 Task: Create a rule when a start date between 1 working days from now is set on a card by anyone.
Action: Mouse moved to (986, 231)
Screenshot: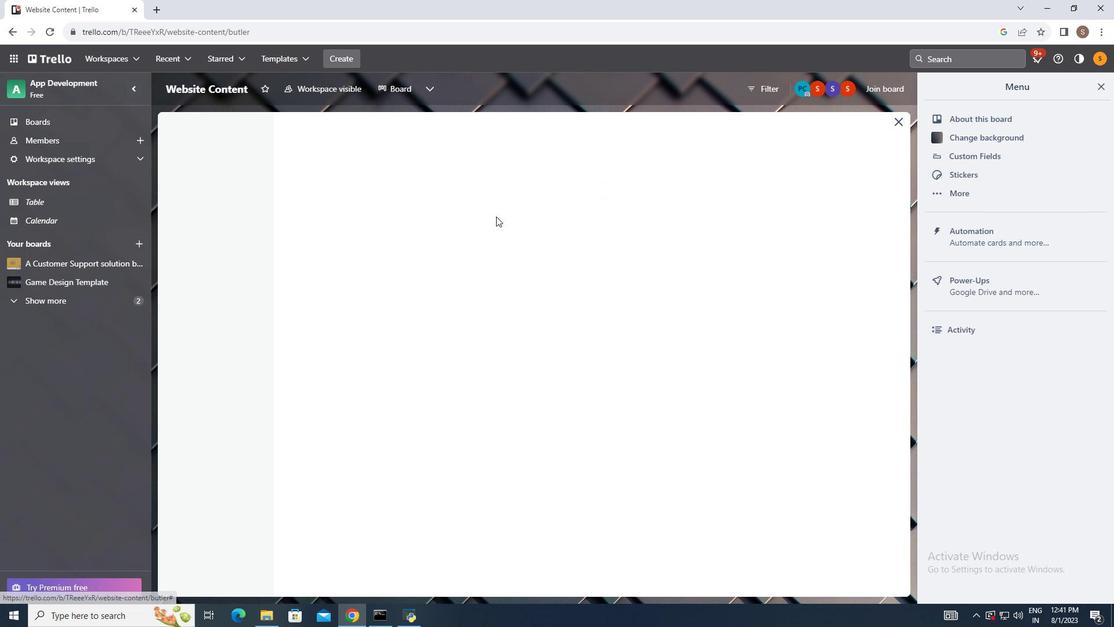 
Action: Mouse pressed left at (986, 231)
Screenshot: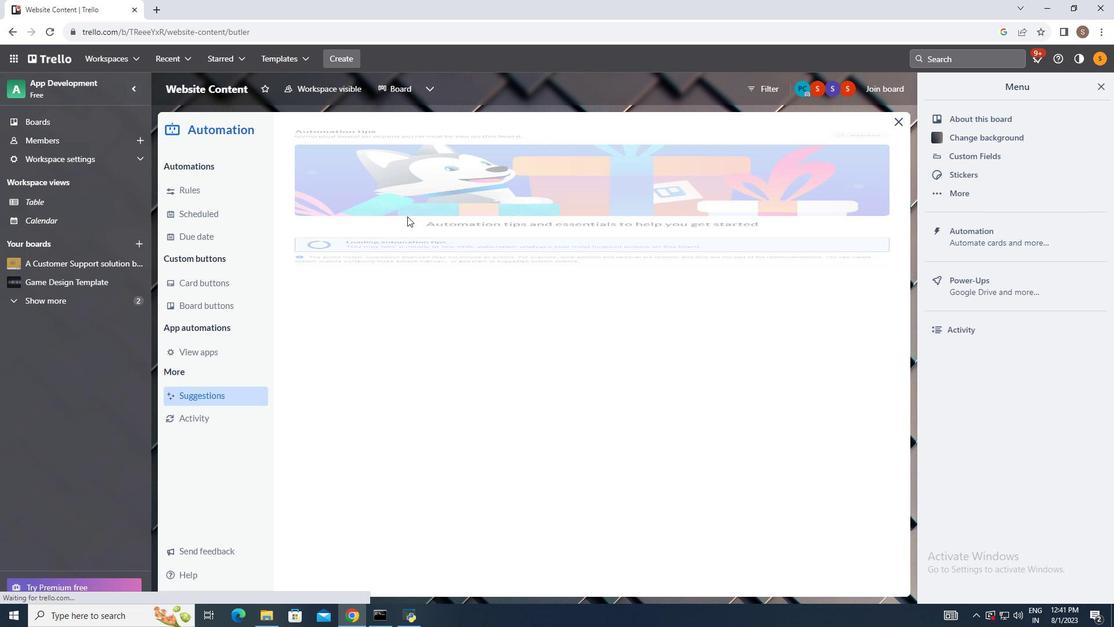 
Action: Mouse moved to (195, 191)
Screenshot: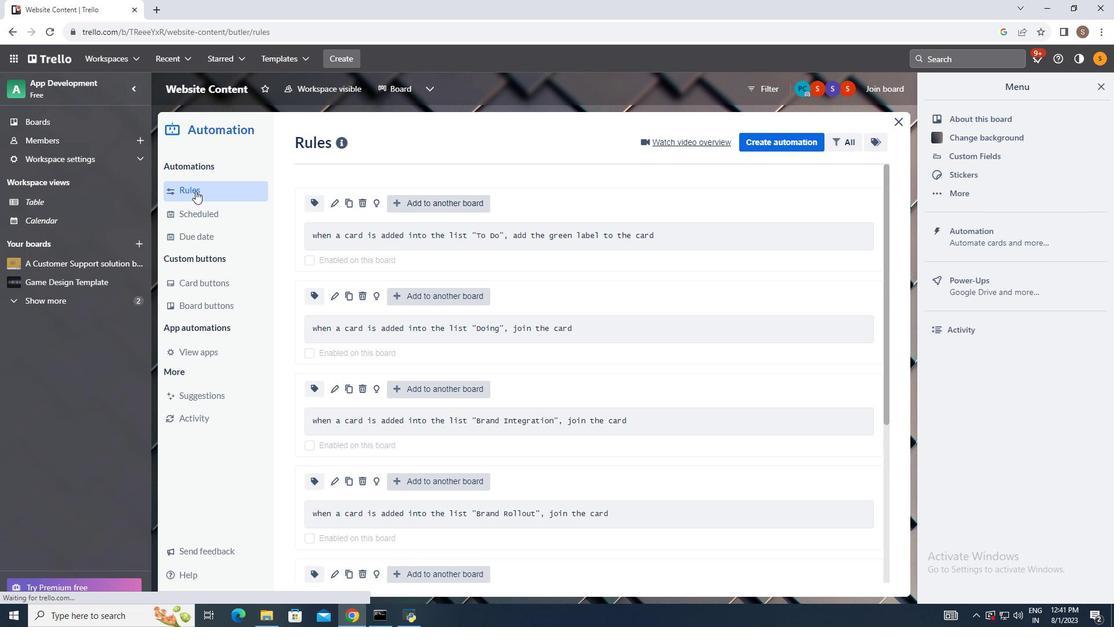 
Action: Mouse pressed left at (195, 191)
Screenshot: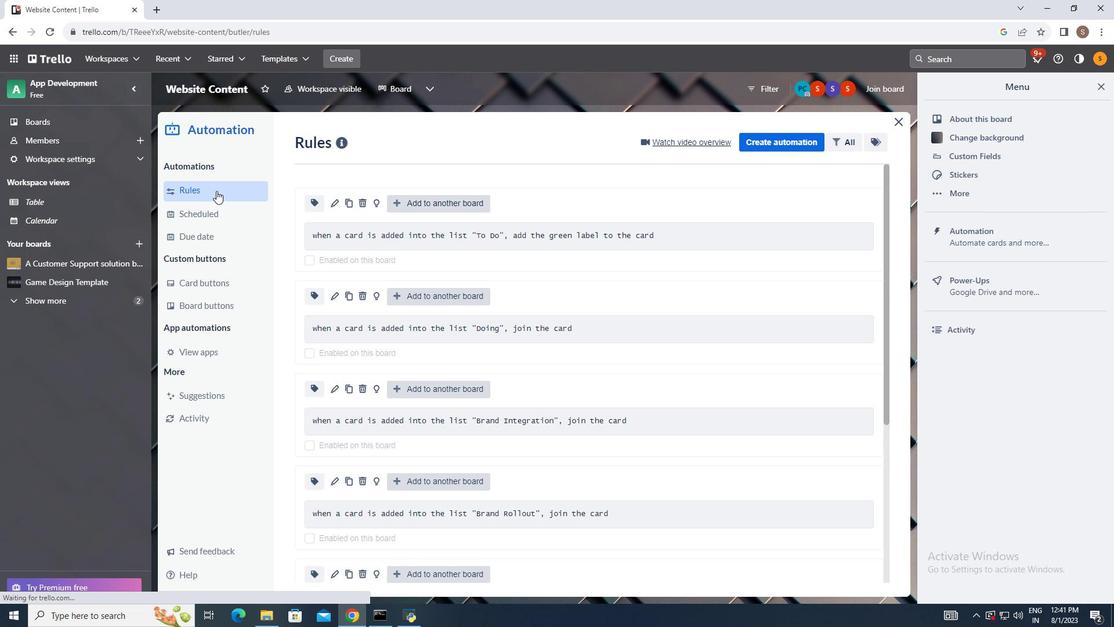 
Action: Mouse moved to (767, 142)
Screenshot: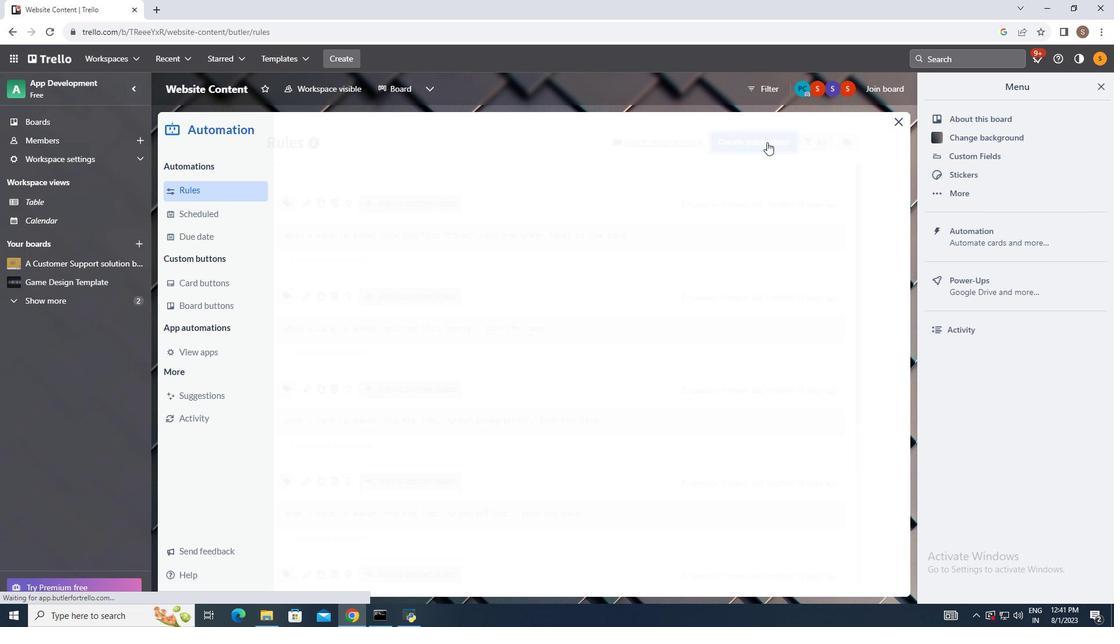
Action: Mouse pressed left at (767, 142)
Screenshot: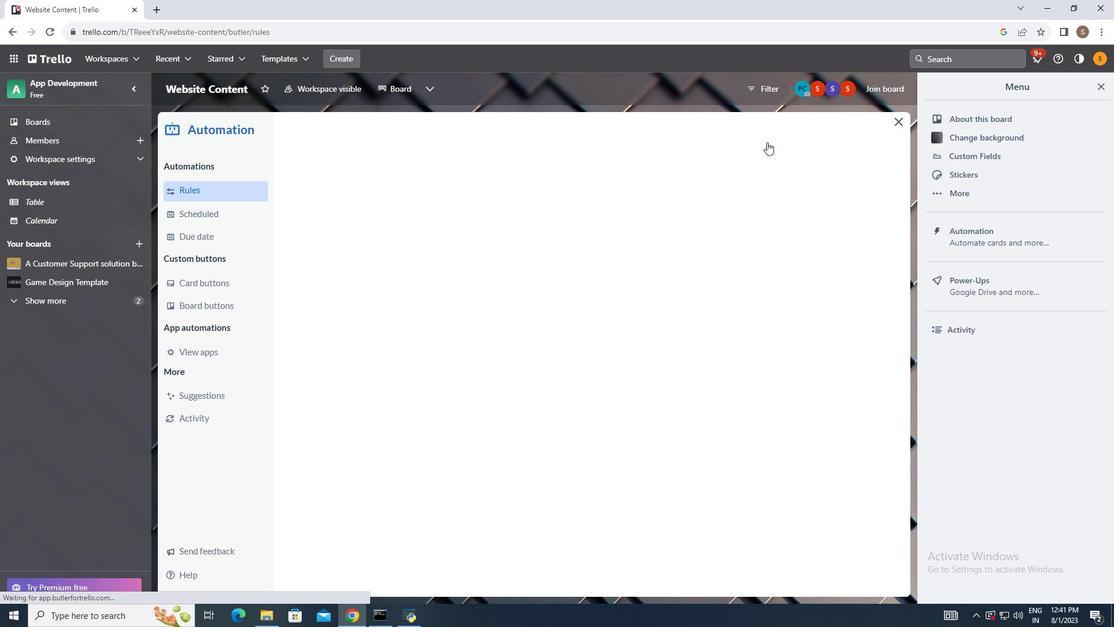 
Action: Mouse moved to (593, 245)
Screenshot: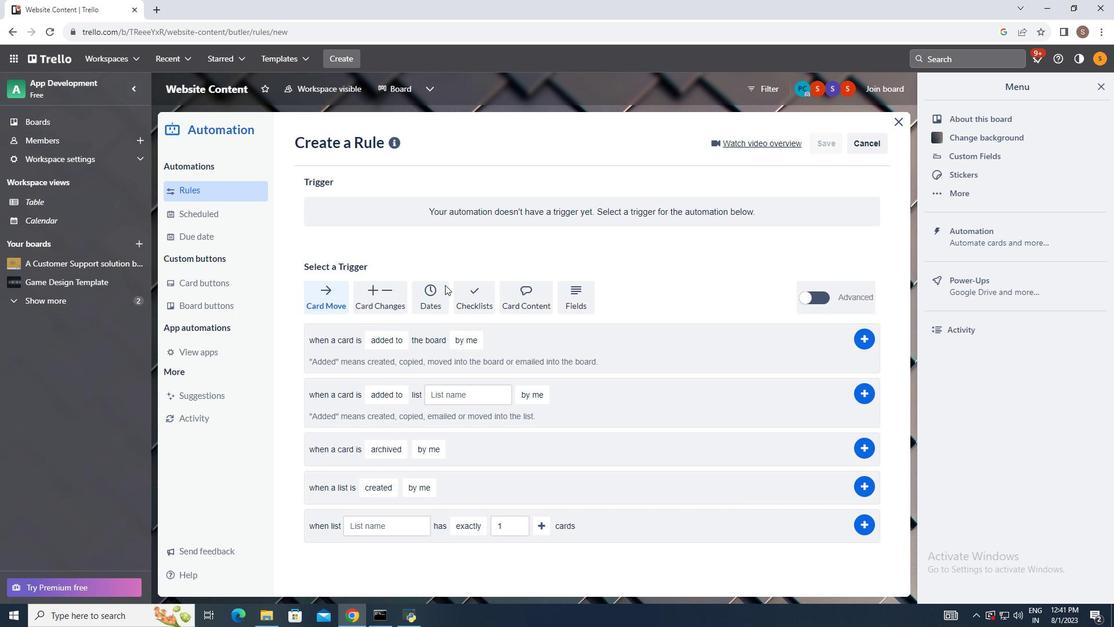 
Action: Mouse pressed left at (593, 245)
Screenshot: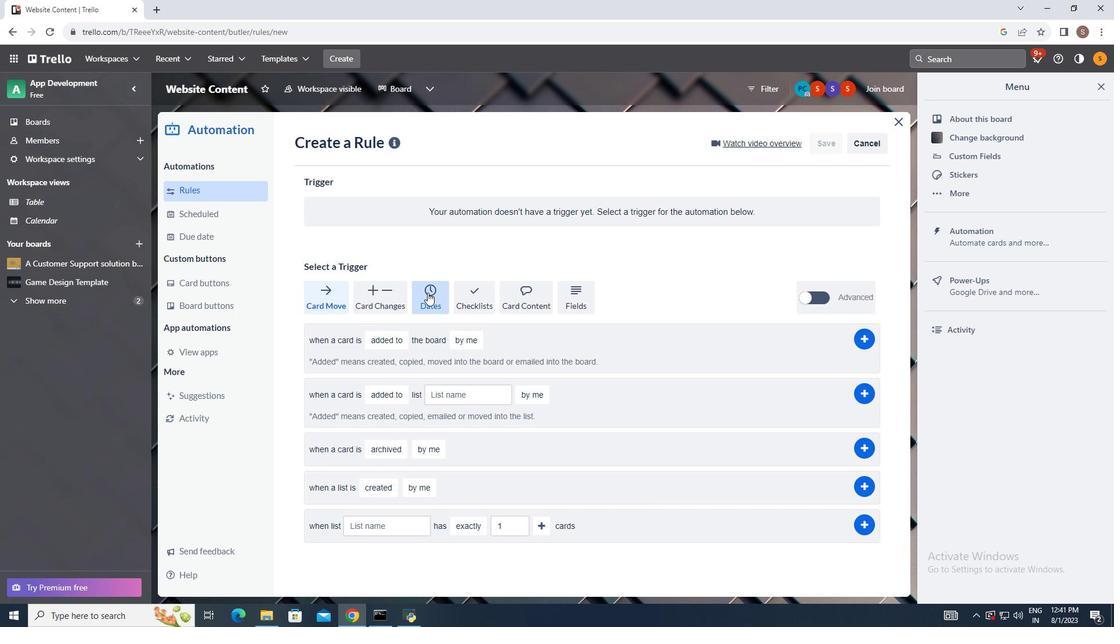 
Action: Mouse moved to (427, 292)
Screenshot: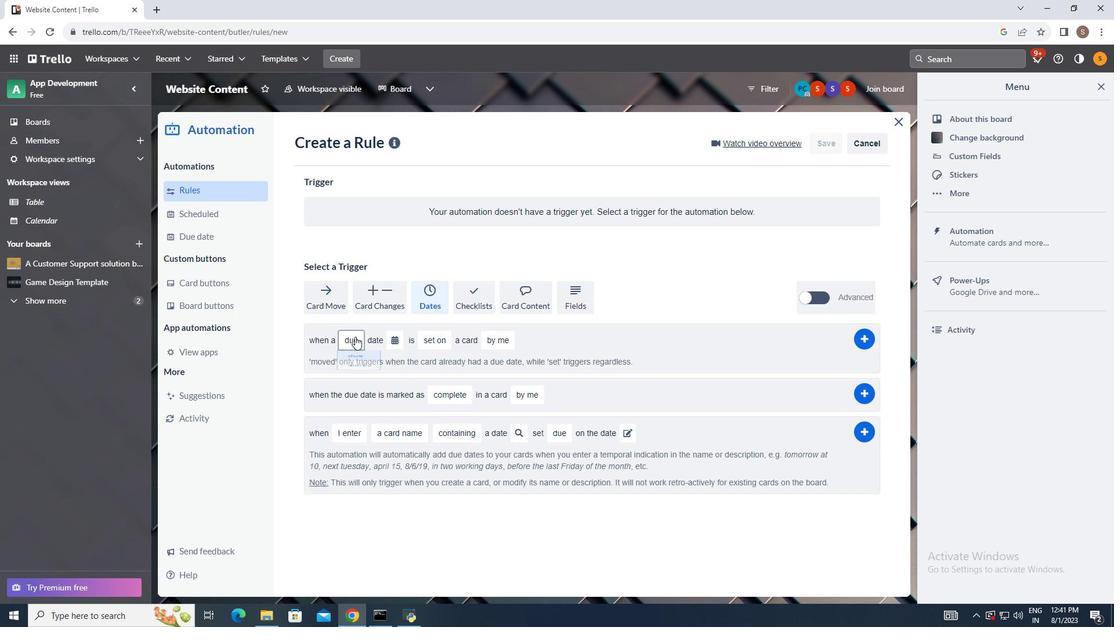 
Action: Mouse pressed left at (427, 292)
Screenshot: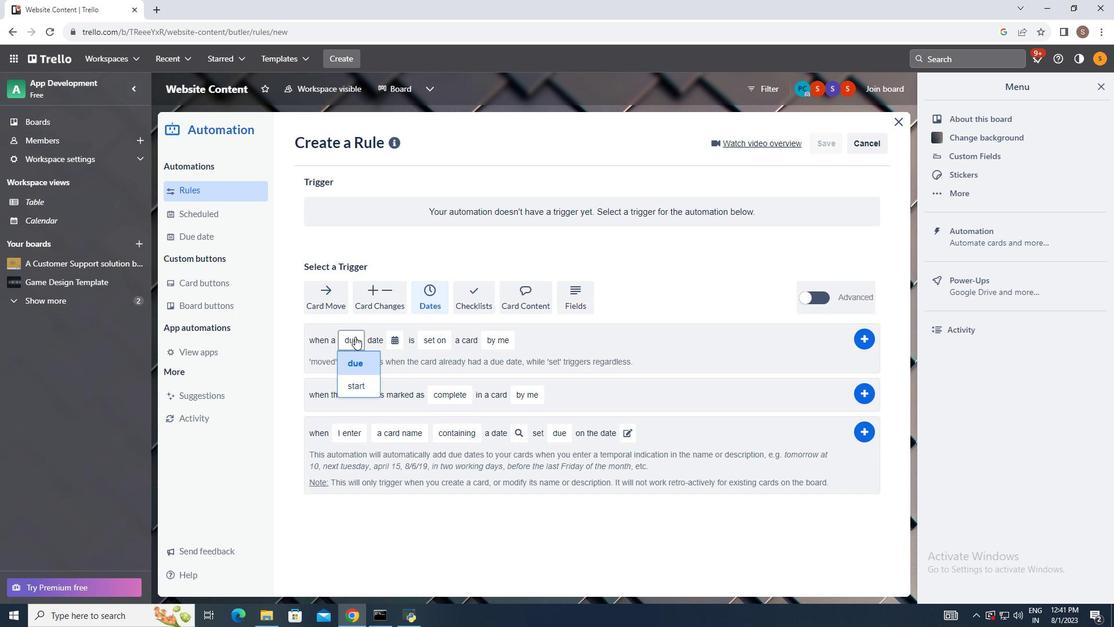 
Action: Mouse moved to (355, 336)
Screenshot: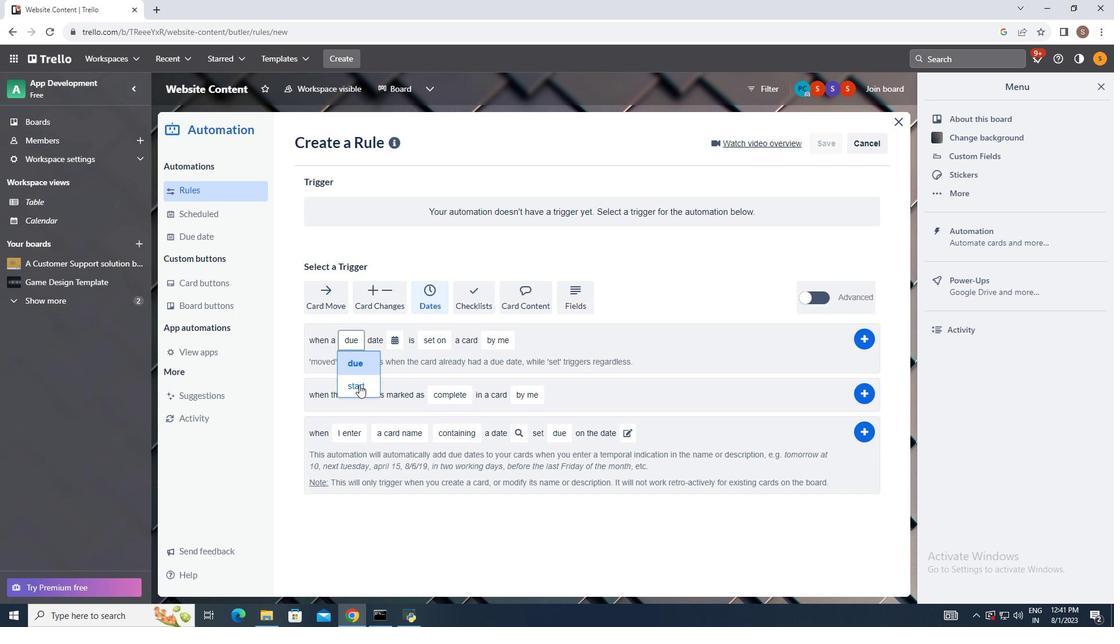 
Action: Mouse pressed left at (355, 336)
Screenshot: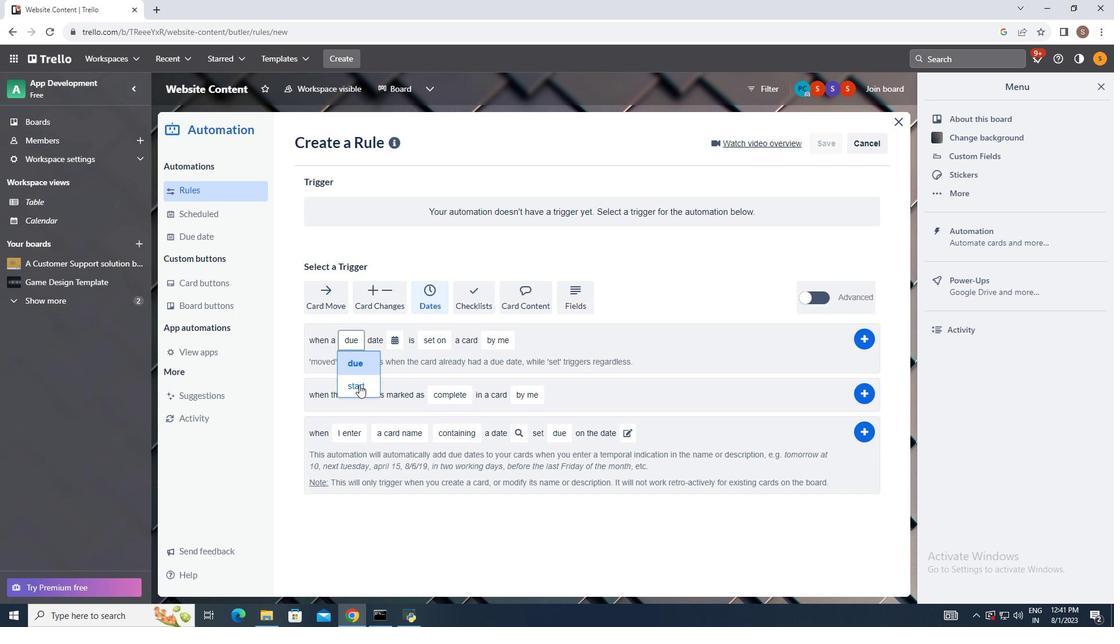 
Action: Mouse moved to (359, 384)
Screenshot: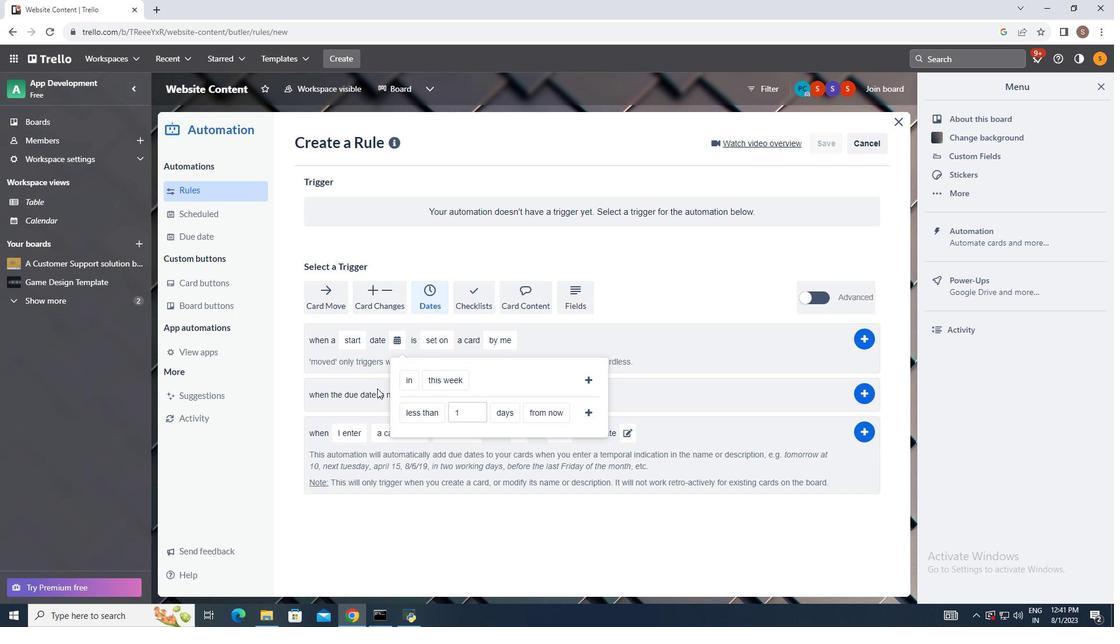 
Action: Mouse pressed left at (359, 384)
Screenshot: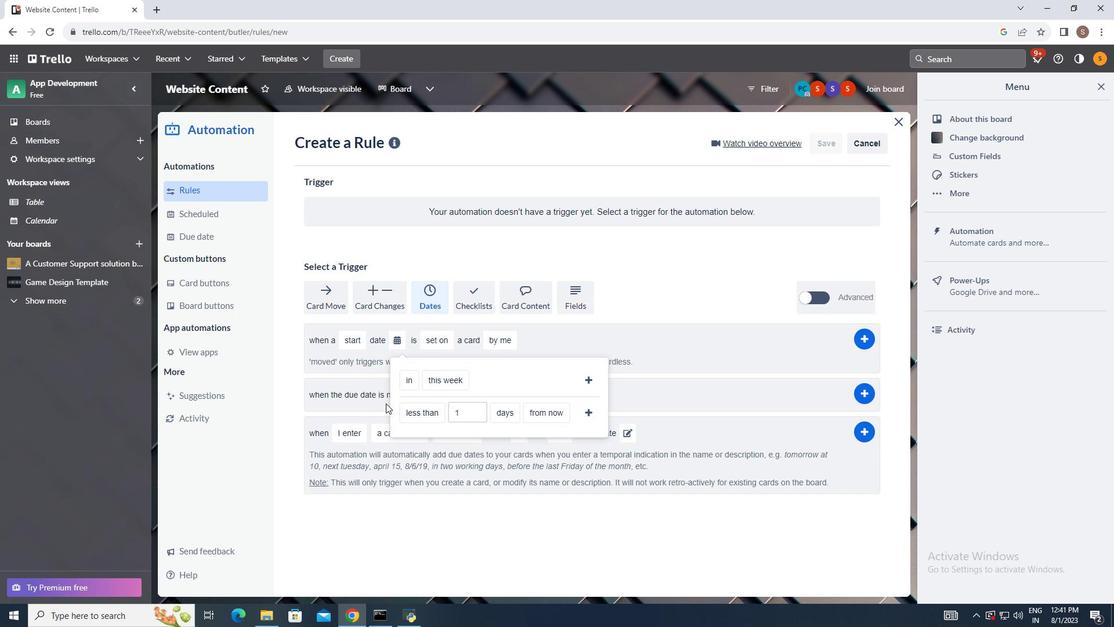
Action: Mouse moved to (394, 337)
Screenshot: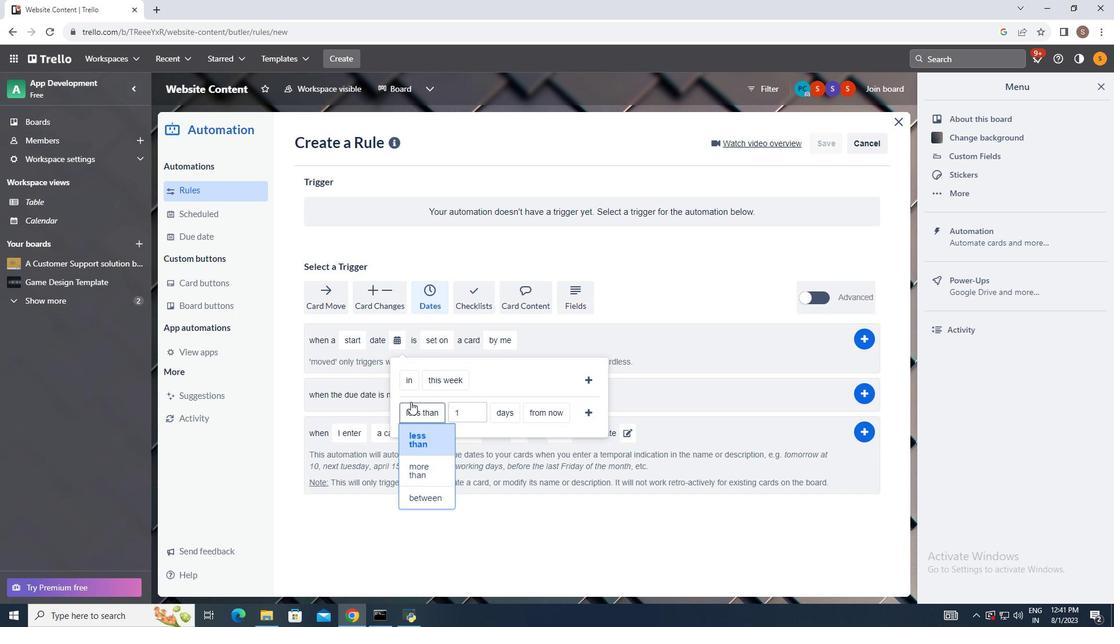 
Action: Mouse pressed left at (394, 337)
Screenshot: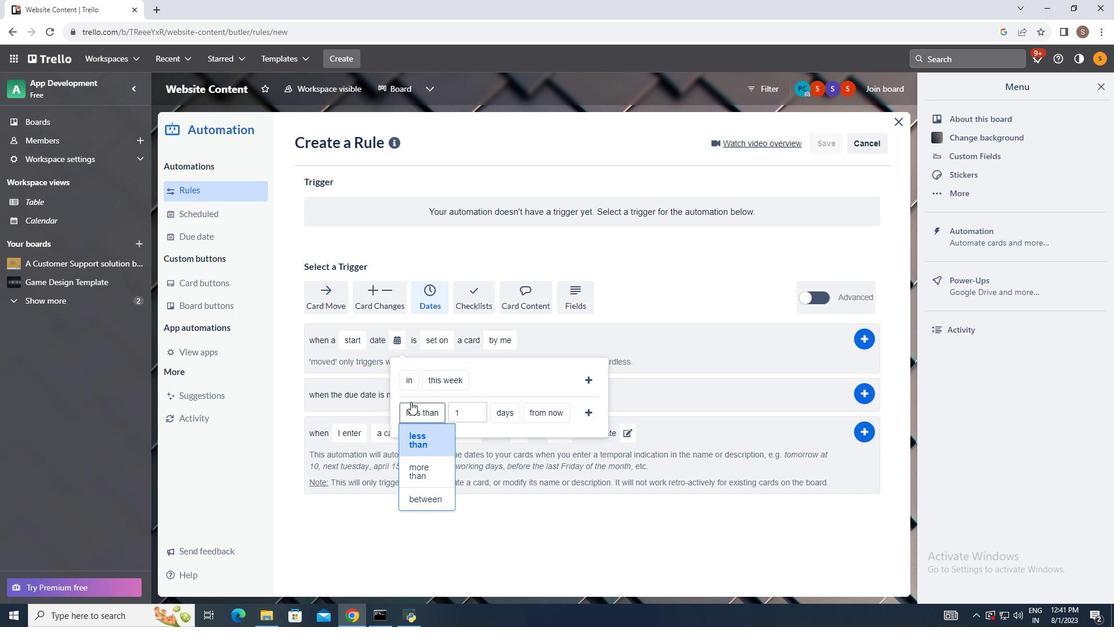 
Action: Mouse moved to (407, 403)
Screenshot: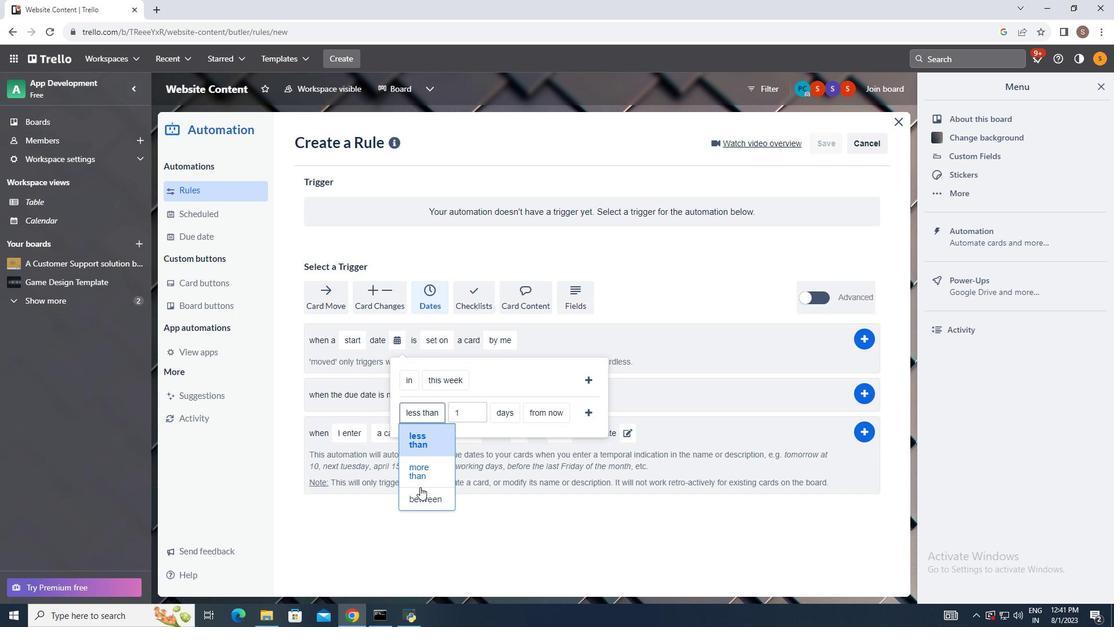 
Action: Mouse pressed left at (407, 403)
Screenshot: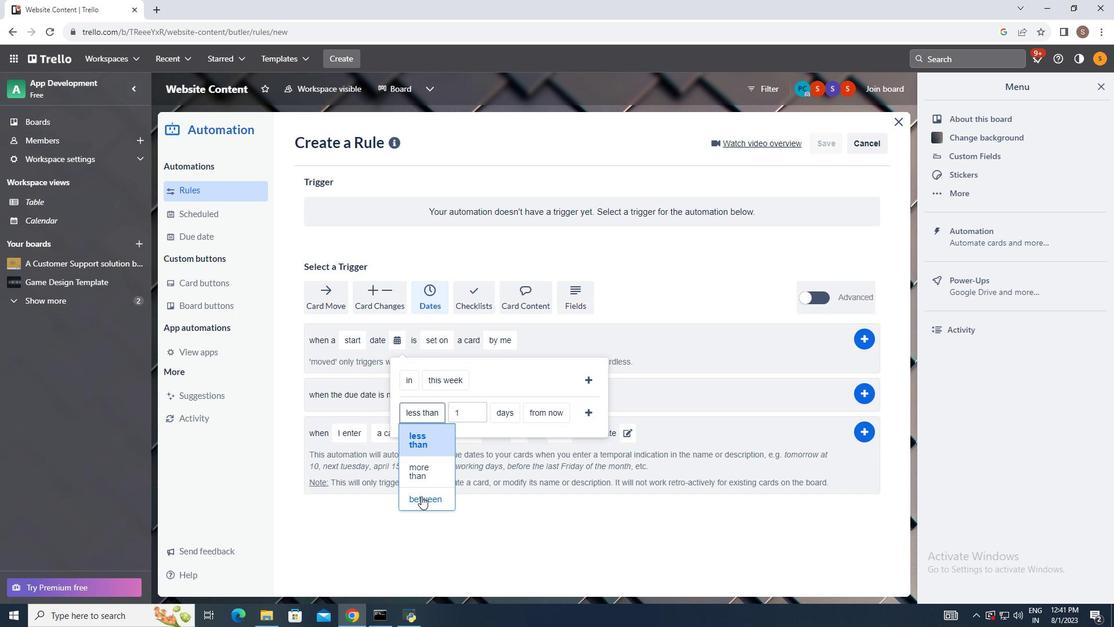 
Action: Mouse moved to (421, 496)
Screenshot: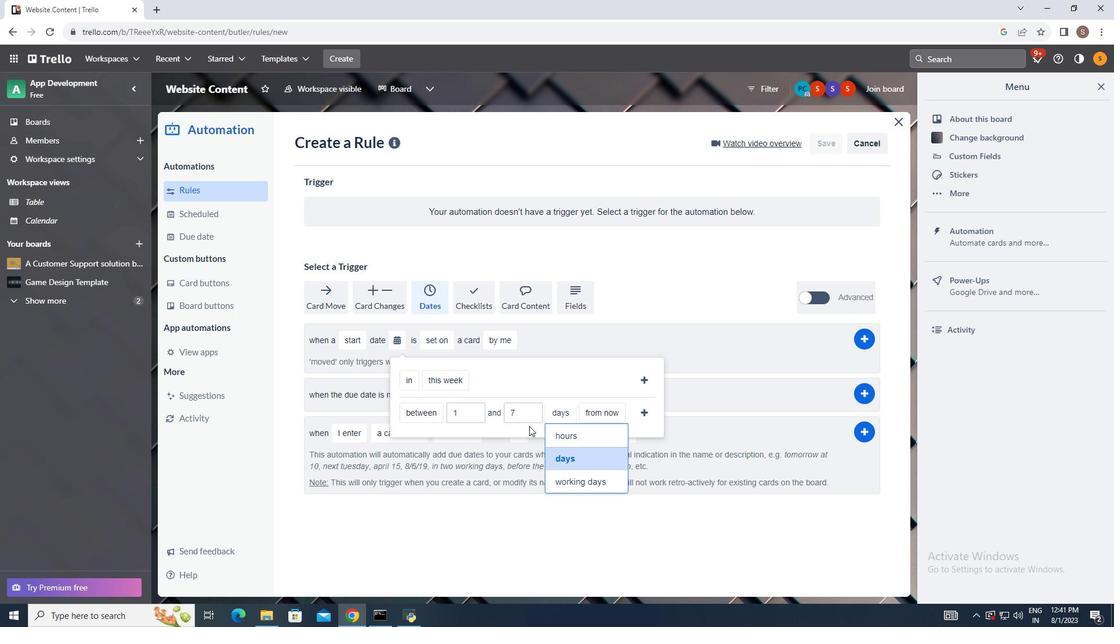
Action: Mouse pressed left at (421, 496)
Screenshot: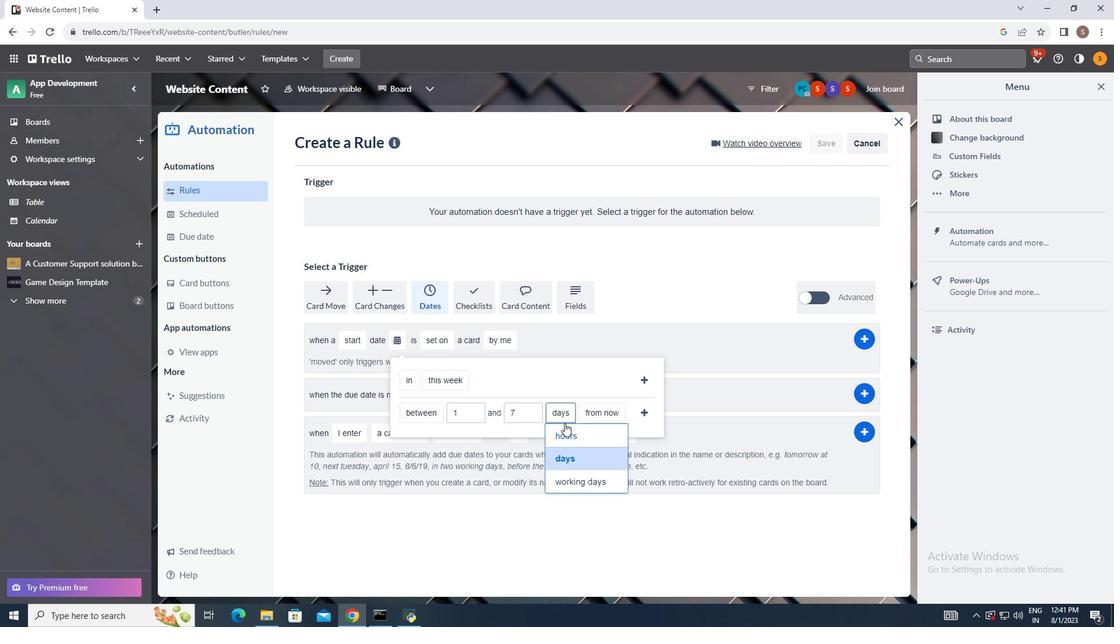 
Action: Mouse moved to (574, 456)
Screenshot: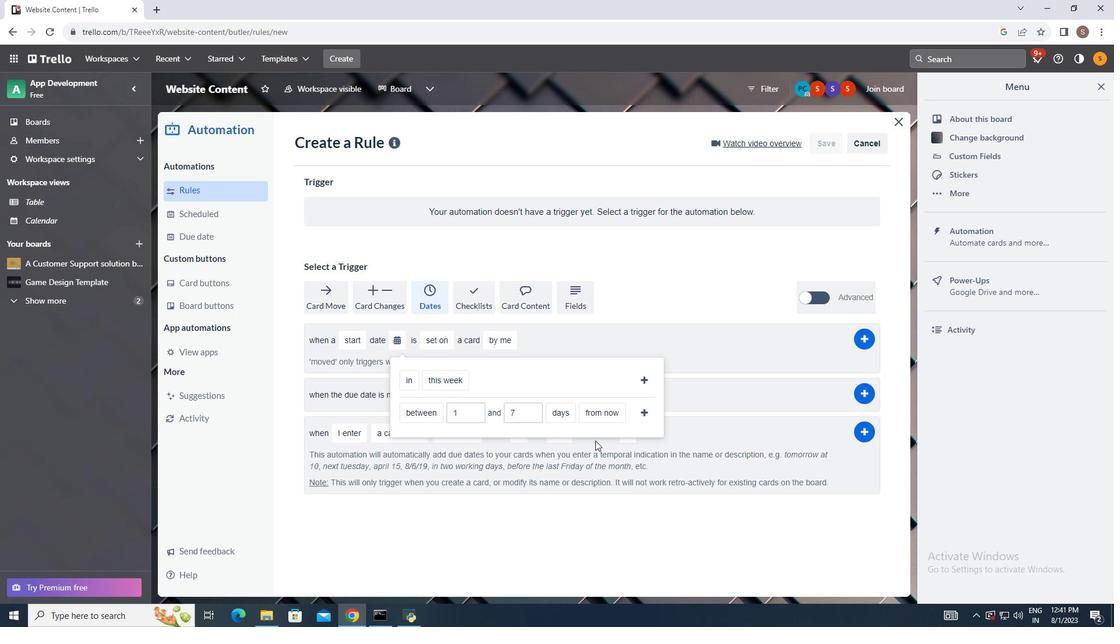 
Action: Mouse pressed left at (574, 456)
Screenshot: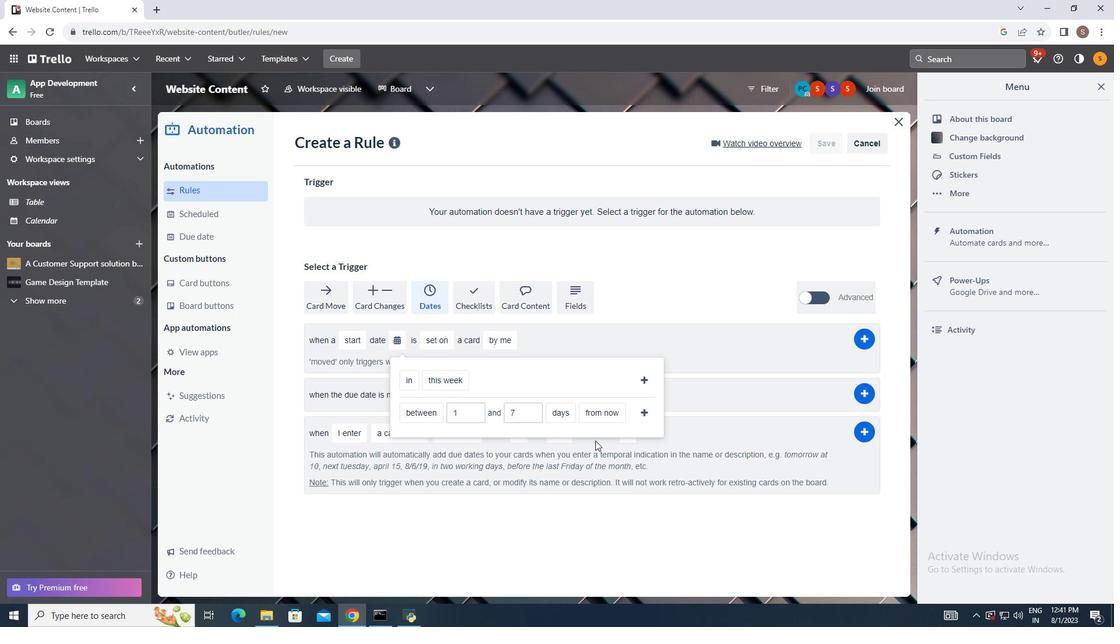 
Action: Mouse moved to (616, 412)
Screenshot: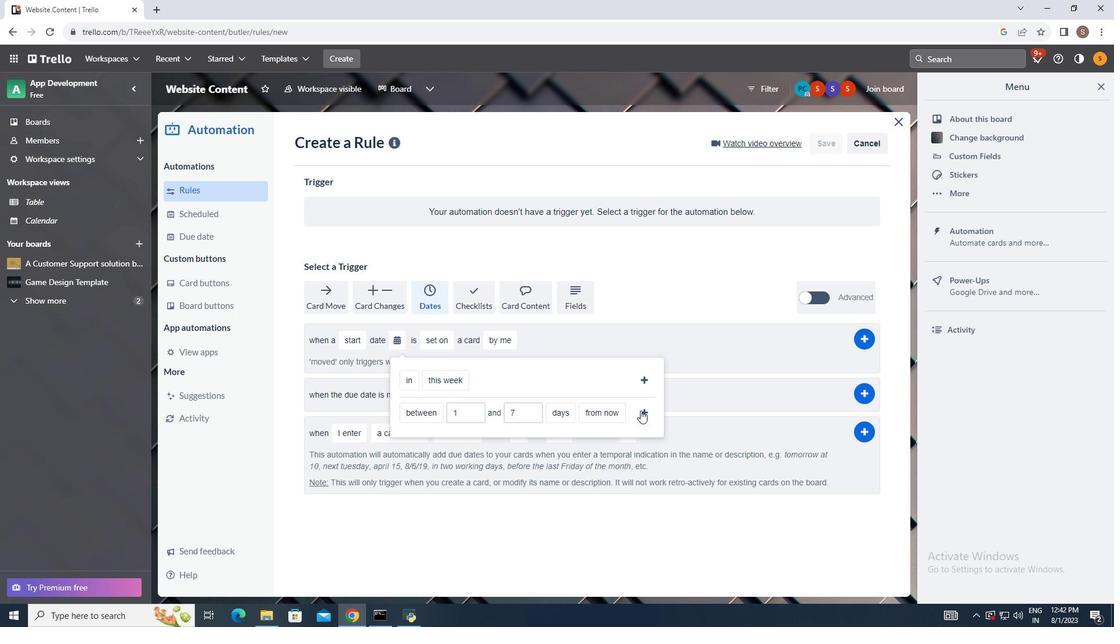 
Action: Mouse pressed left at (616, 412)
Screenshot: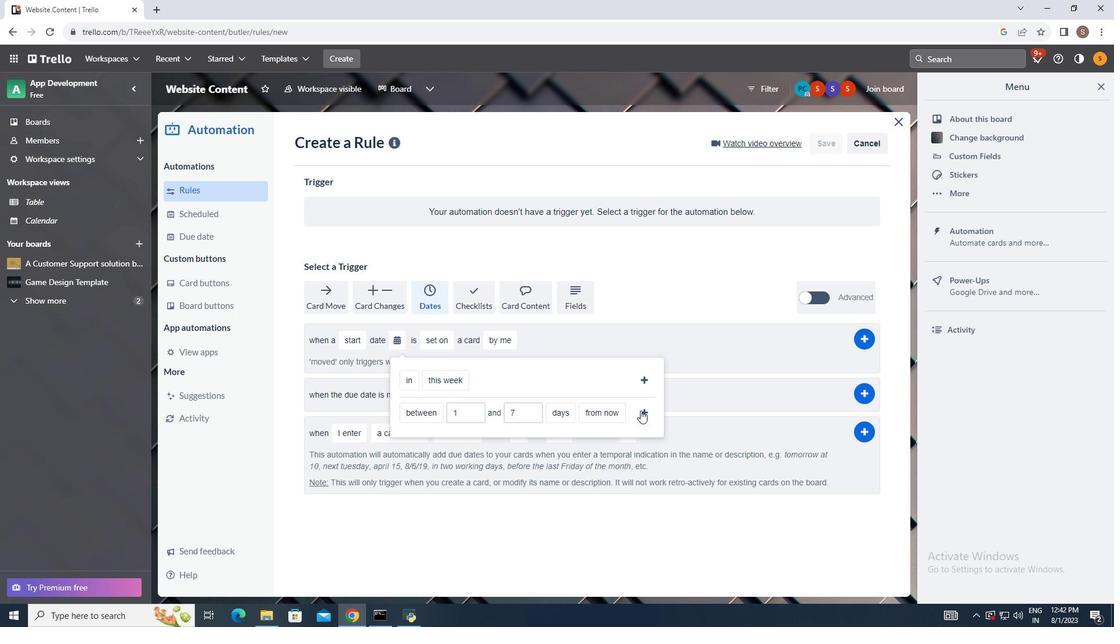 
Action: Mouse moved to (605, 434)
Screenshot: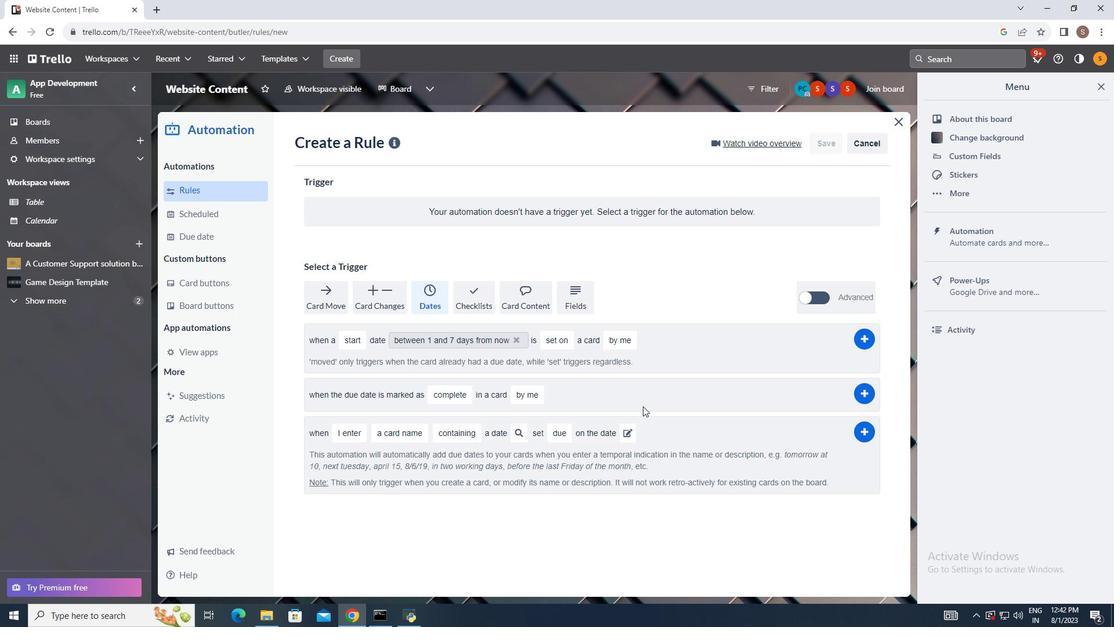 
Action: Mouse pressed left at (605, 434)
Screenshot: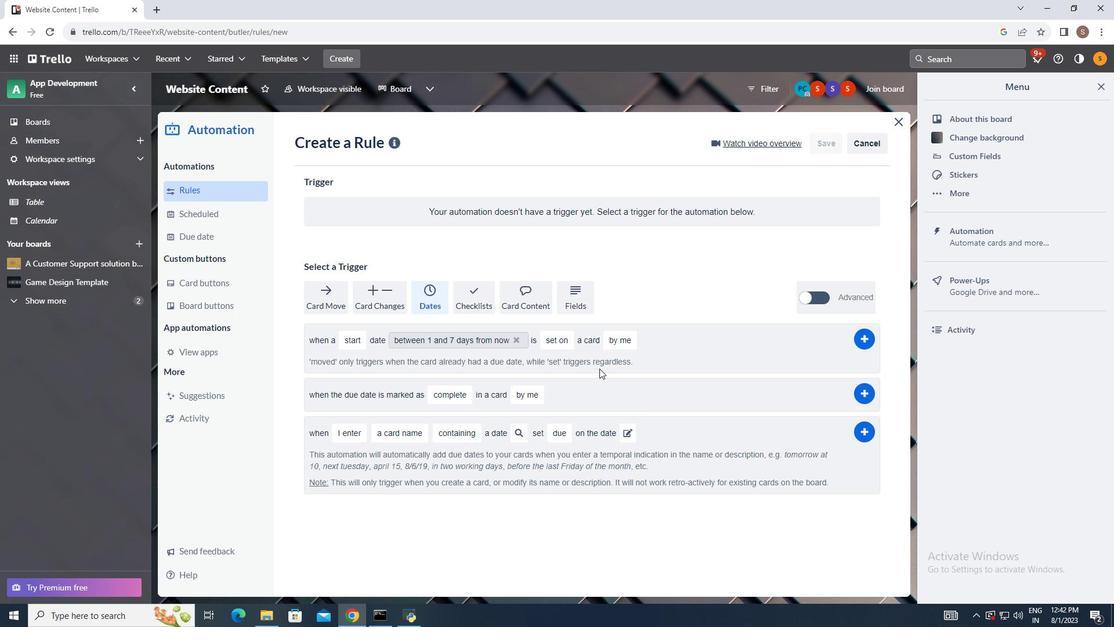 
Action: Mouse moved to (642, 410)
Screenshot: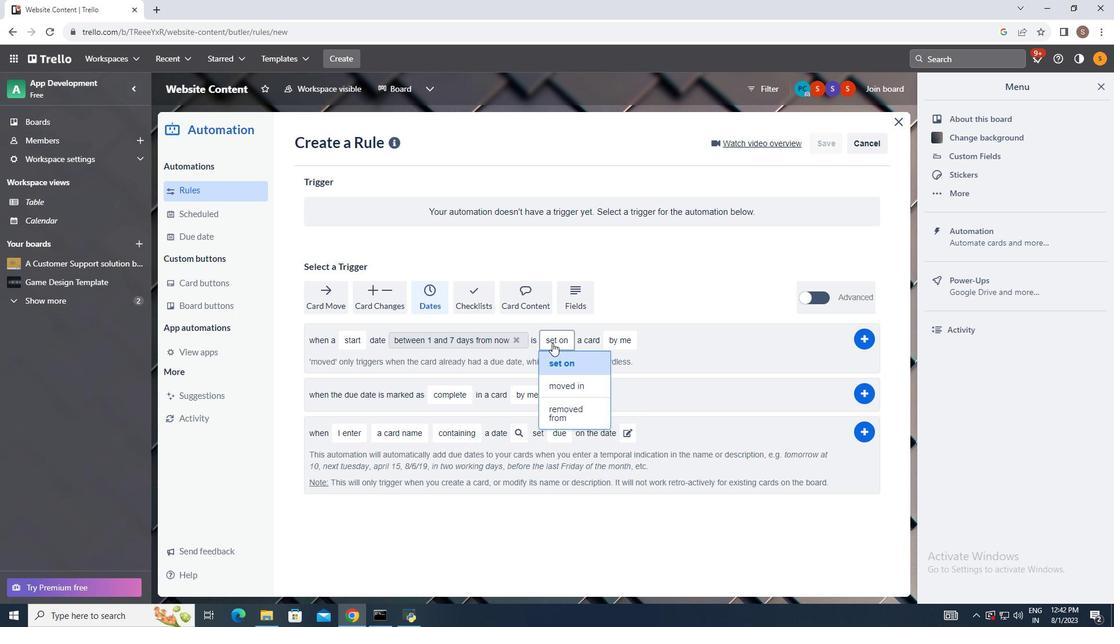 
Action: Mouse pressed left at (642, 410)
Screenshot: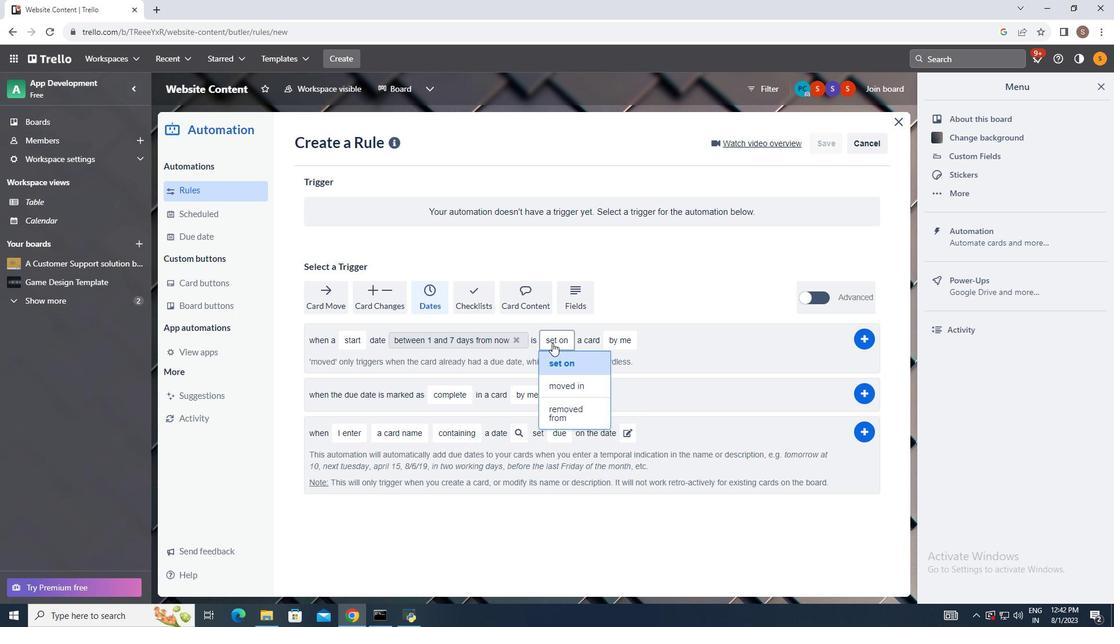 
Action: Mouse moved to (552, 343)
Screenshot: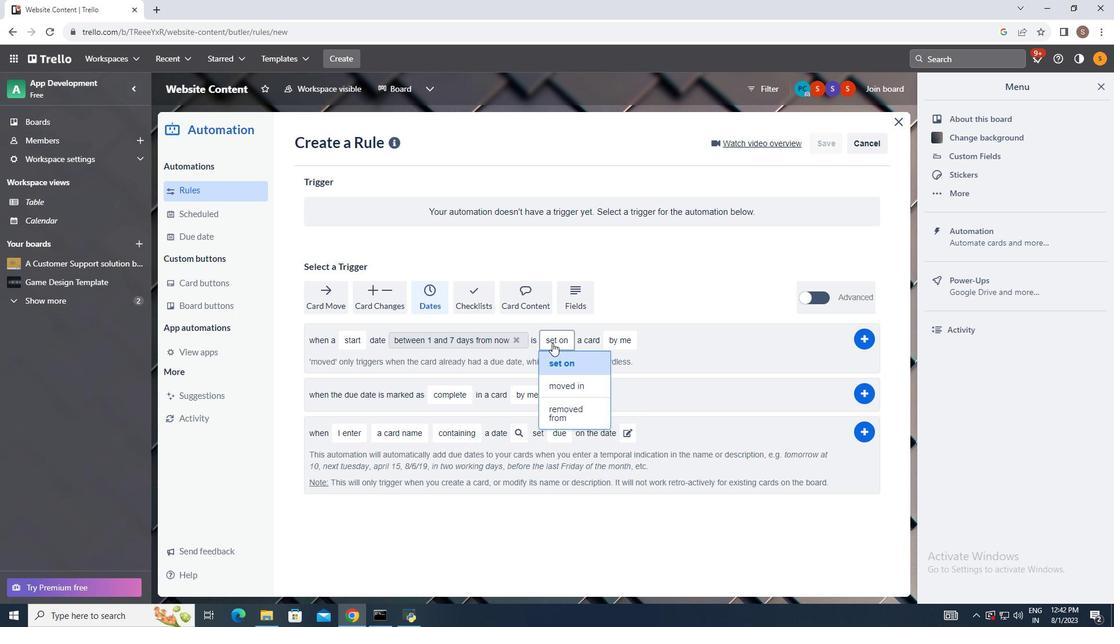 
Action: Mouse pressed left at (552, 343)
Screenshot: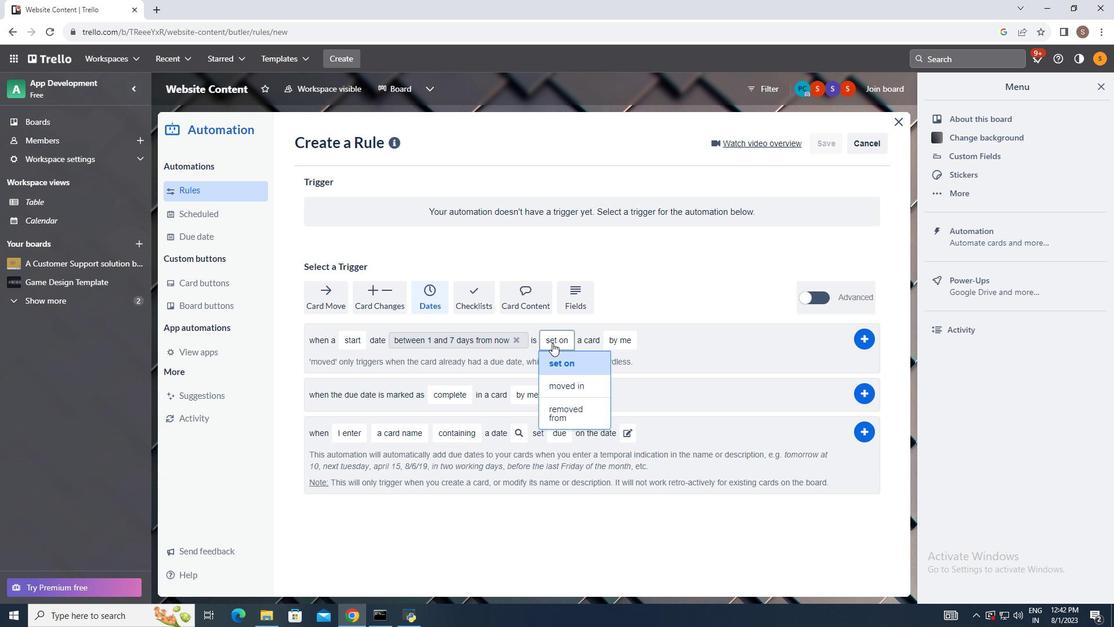 
Action: Mouse moved to (570, 363)
Screenshot: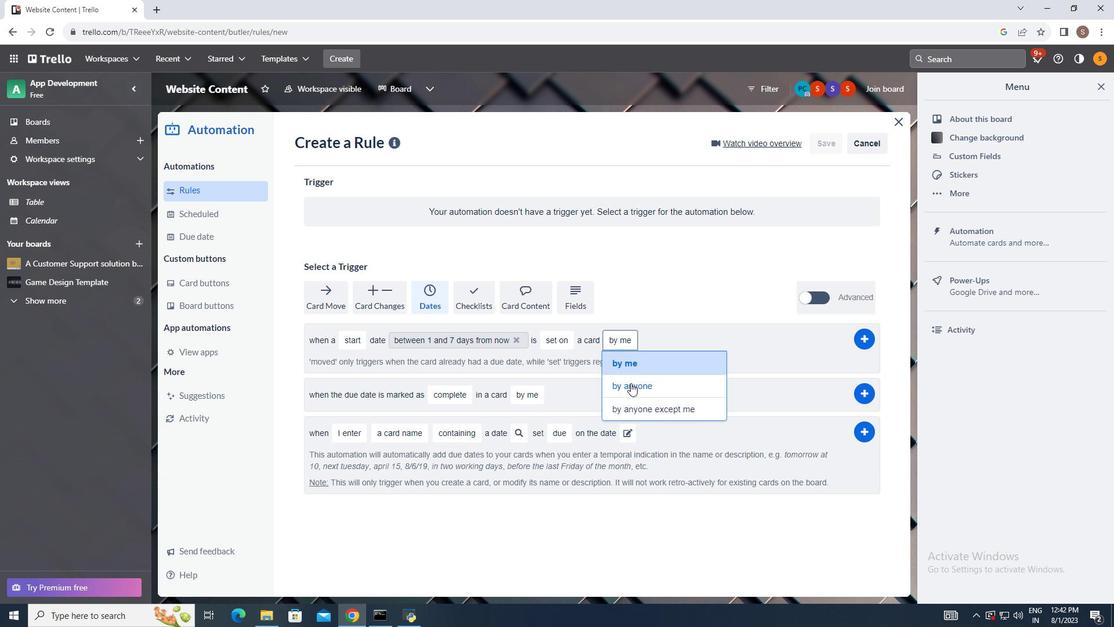 
Action: Mouse pressed left at (570, 363)
Screenshot: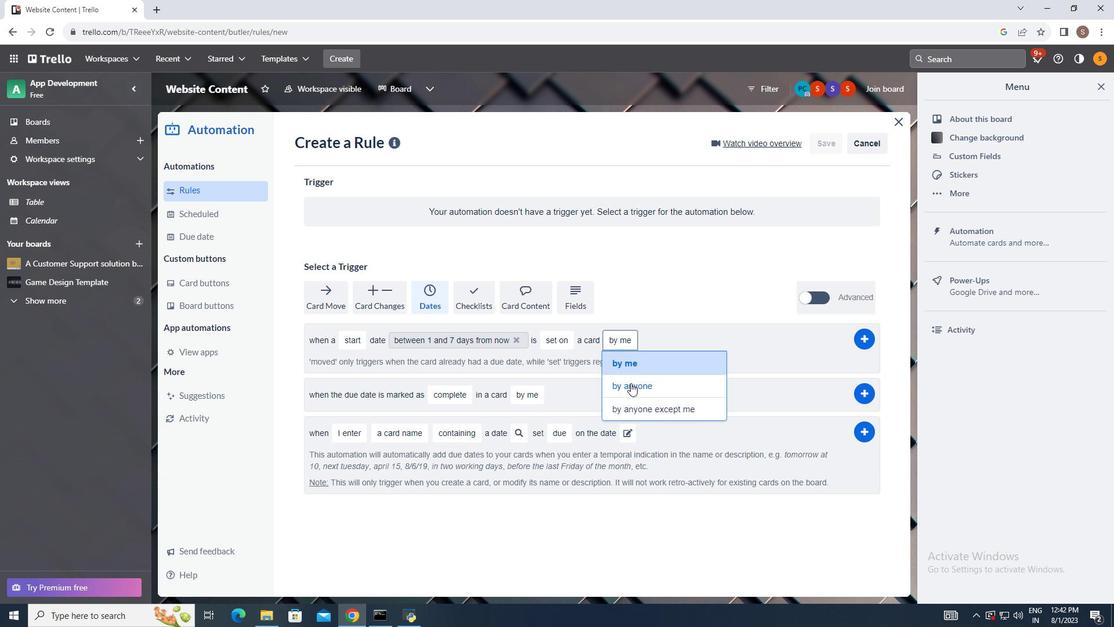 
Action: Mouse moved to (617, 338)
Screenshot: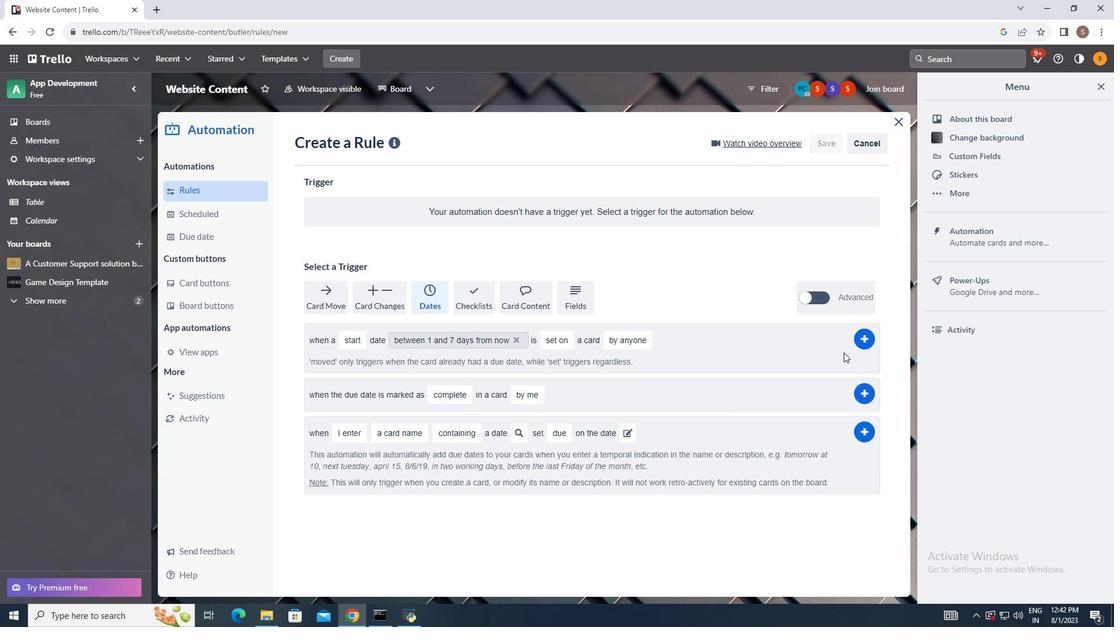
Action: Mouse pressed left at (617, 338)
Screenshot: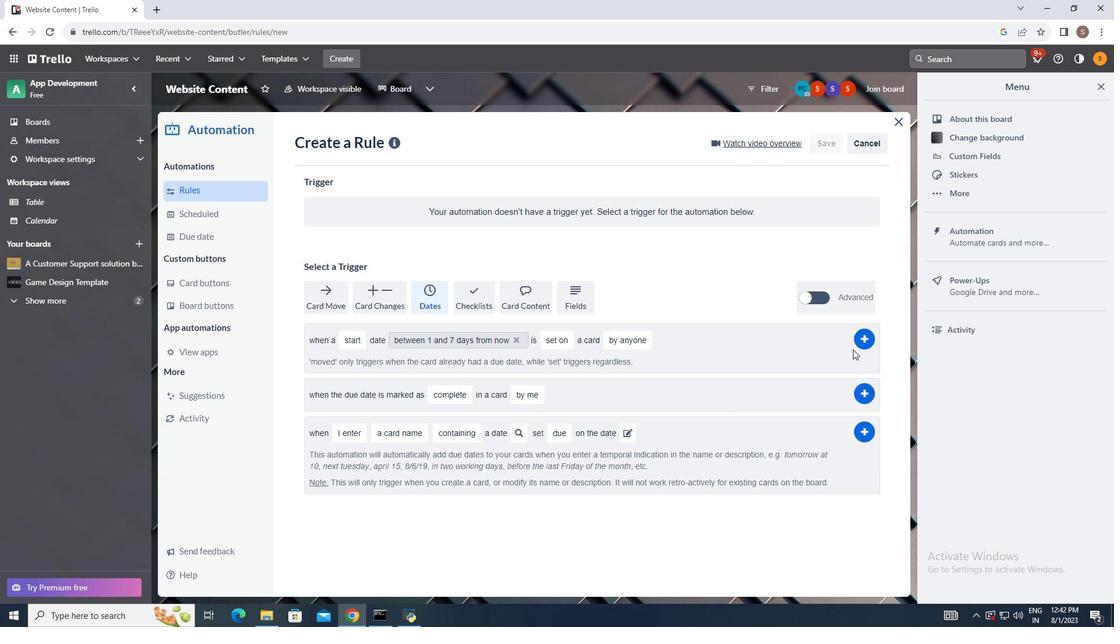 
Action: Mouse moved to (631, 383)
Screenshot: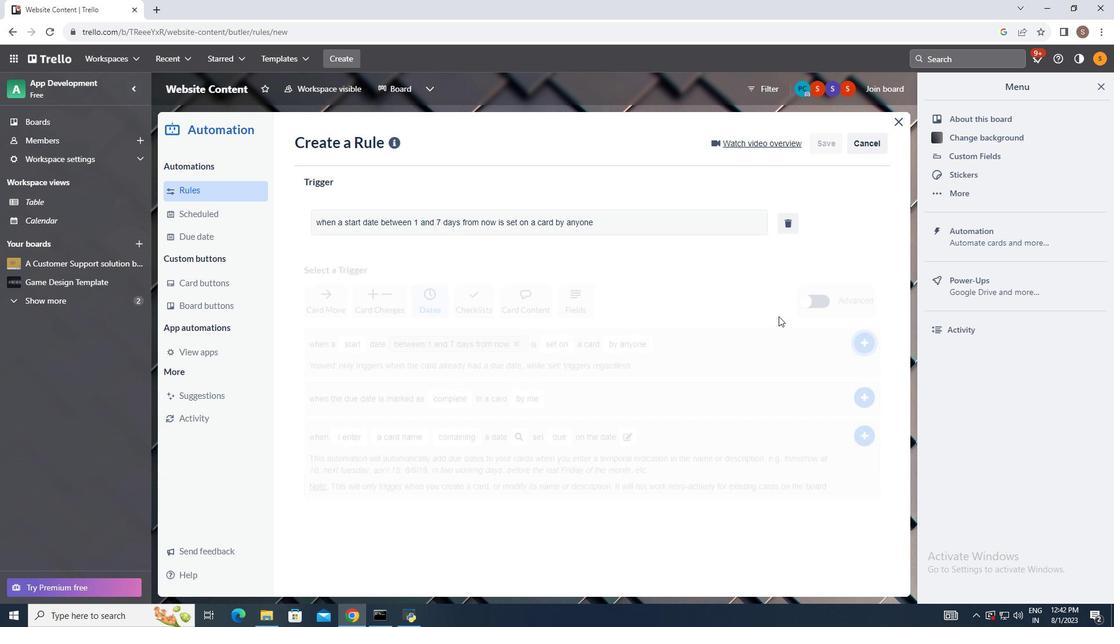 
Action: Mouse pressed left at (631, 383)
Screenshot: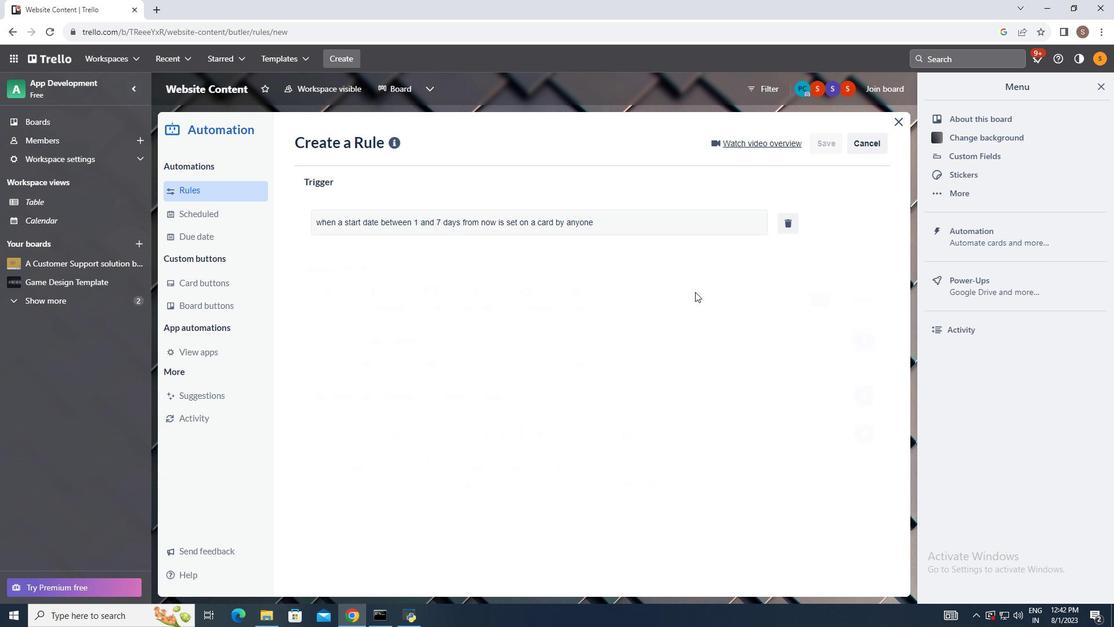 
Action: Mouse moved to (864, 340)
Screenshot: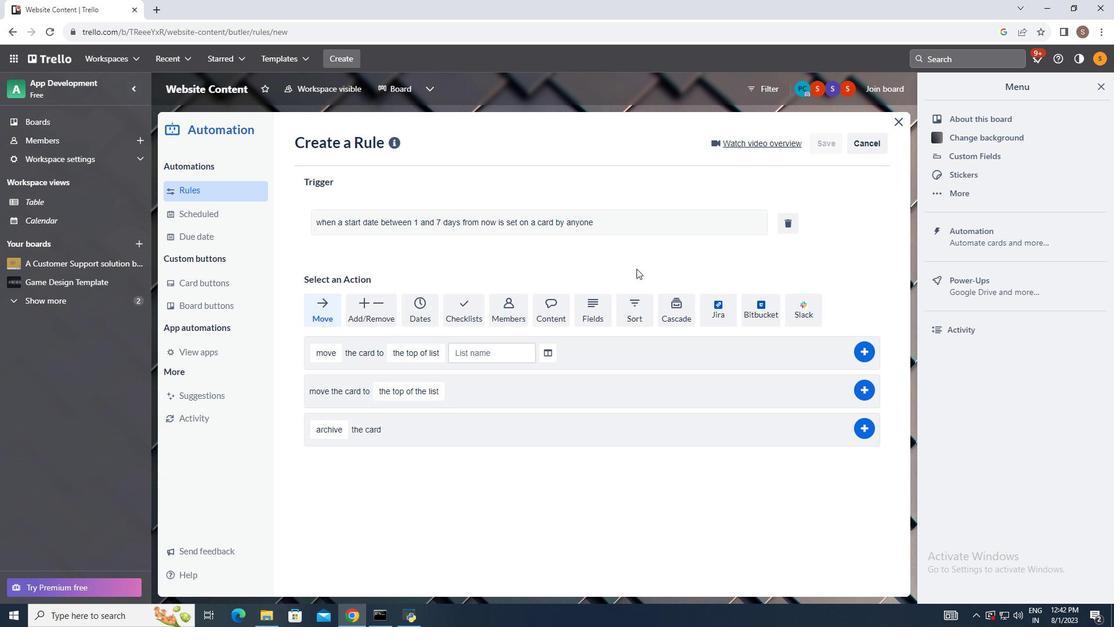 
Action: Mouse pressed left at (864, 340)
Screenshot: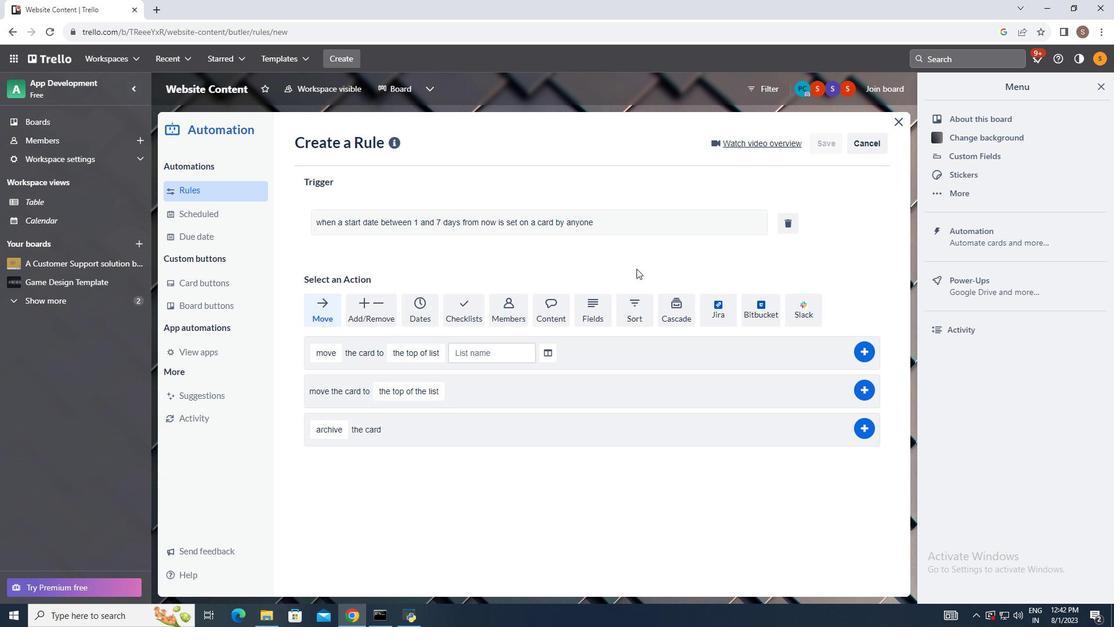 
Action: Mouse moved to (636, 268)
Screenshot: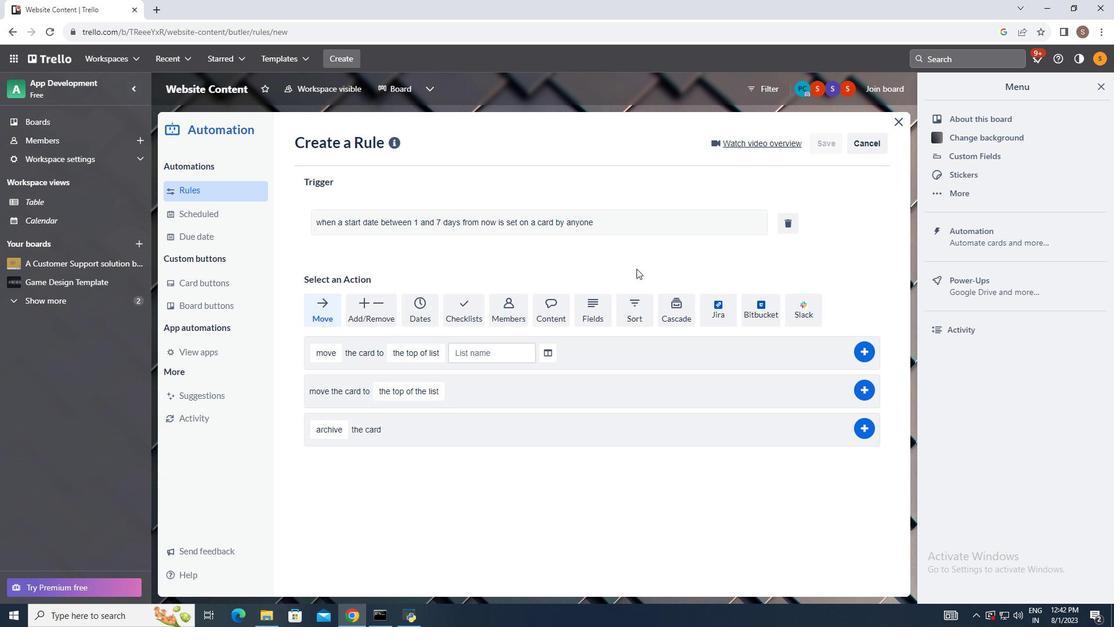 
